 Task: Add an event with the title Casual Marketing Campaign Planning, date '2023/12/10', time 8:50 AM to 10:50 AM, logged in from the account softage.10@softage.netand send the event invitation to softage.2@softage.net and softage.3@softage.net. Set a reminder for the event 5 minutes before
Action: Mouse moved to (90, 109)
Screenshot: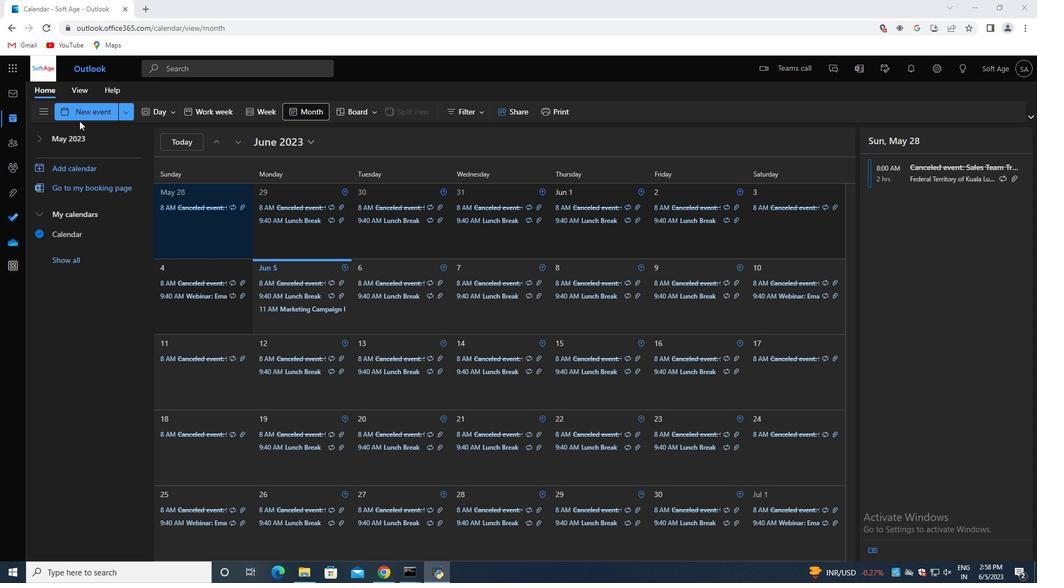 
Action: Mouse pressed left at (90, 109)
Screenshot: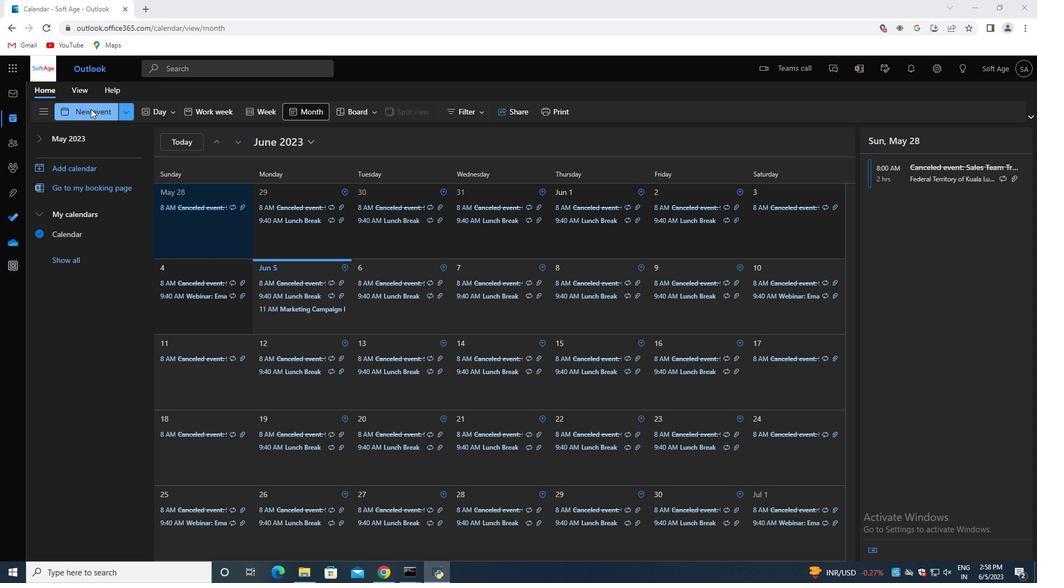 
Action: Mouse moved to (282, 178)
Screenshot: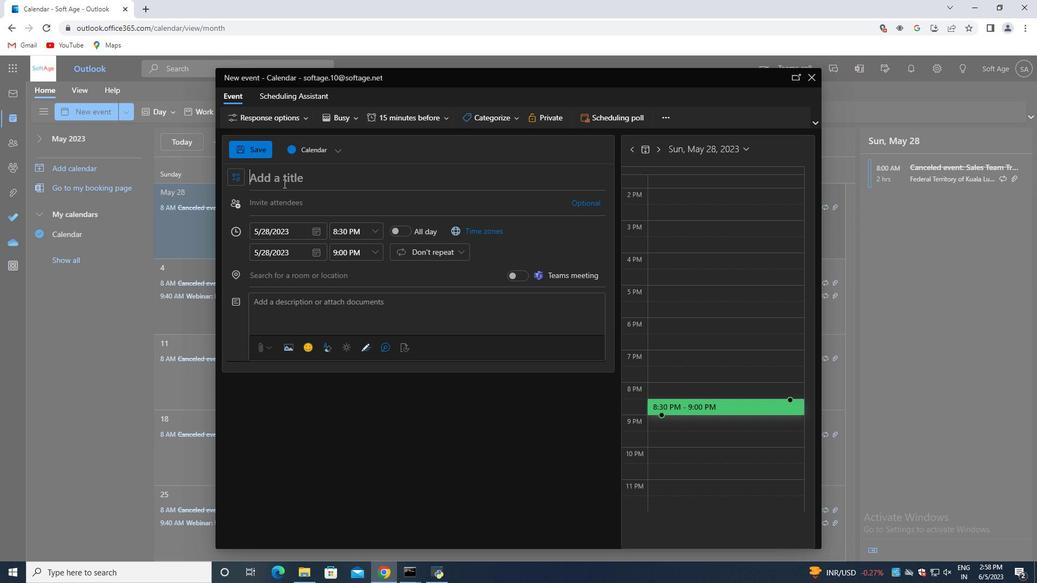 
Action: Mouse pressed left at (282, 178)
Screenshot: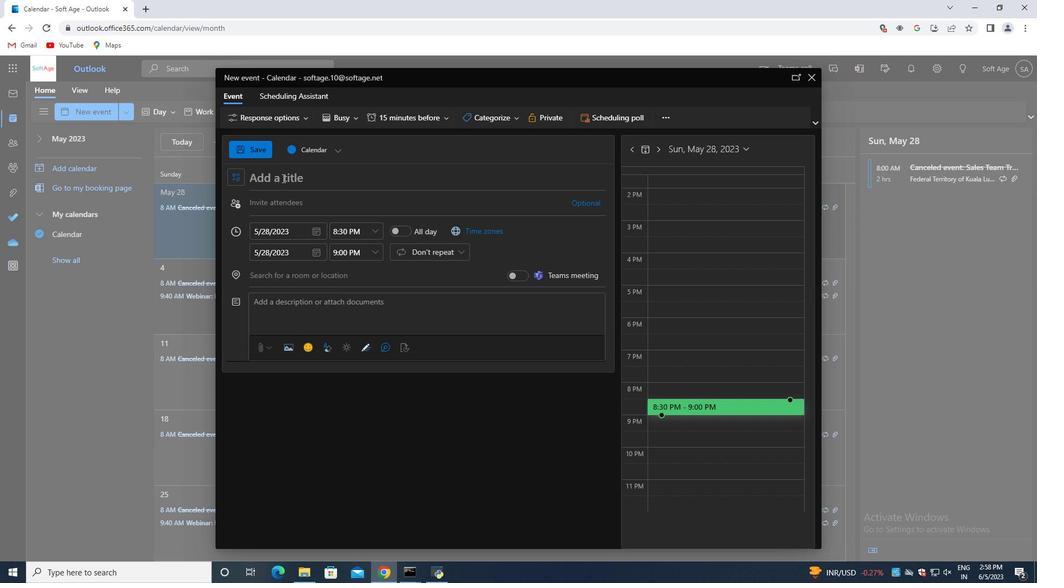 
Action: Key pressed <Key.shift>Casual<Key.space><Key.shift>Marketing<Key.space><Key.shift>Campaign<Key.space><Key.shift><Key.shift><Key.shift><Key.shift><Key.shift><Key.shift><Key.shift><Key.shift><Key.shift><Key.shift><Key.shift><Key.shift><Key.shift>Planning
Screenshot: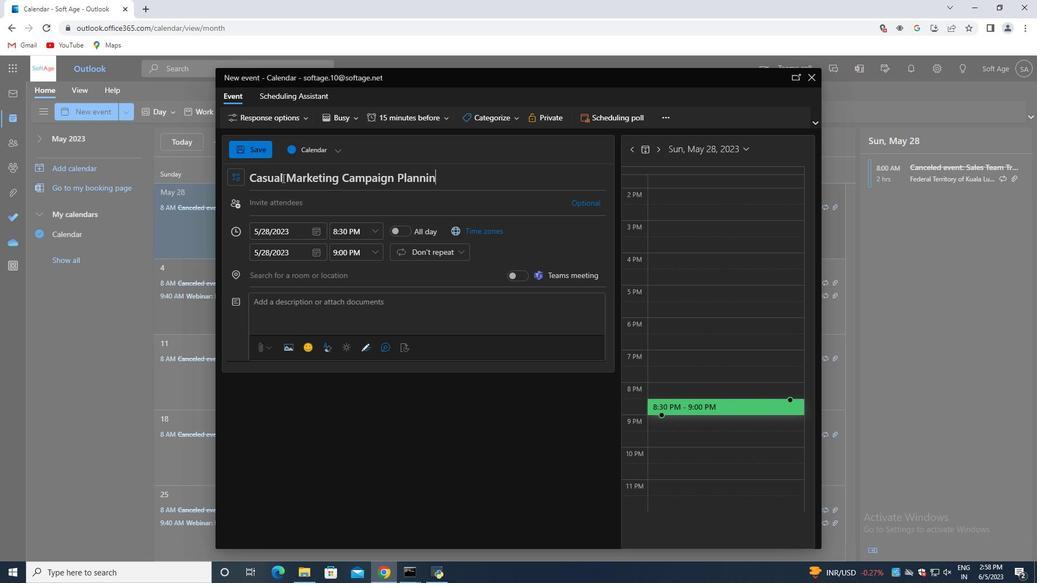 
Action: Mouse moved to (317, 231)
Screenshot: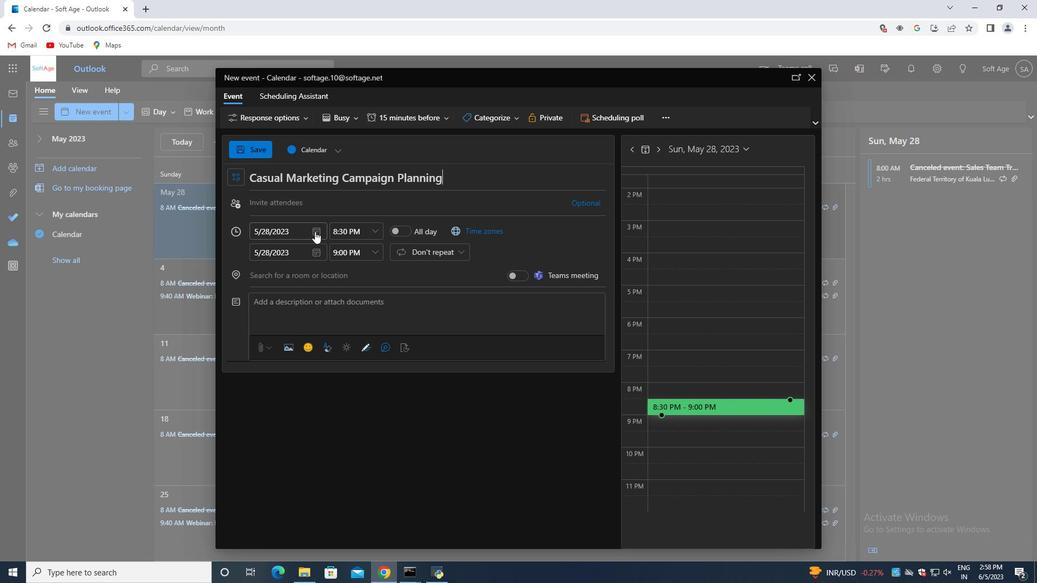 
Action: Mouse pressed left at (317, 231)
Screenshot: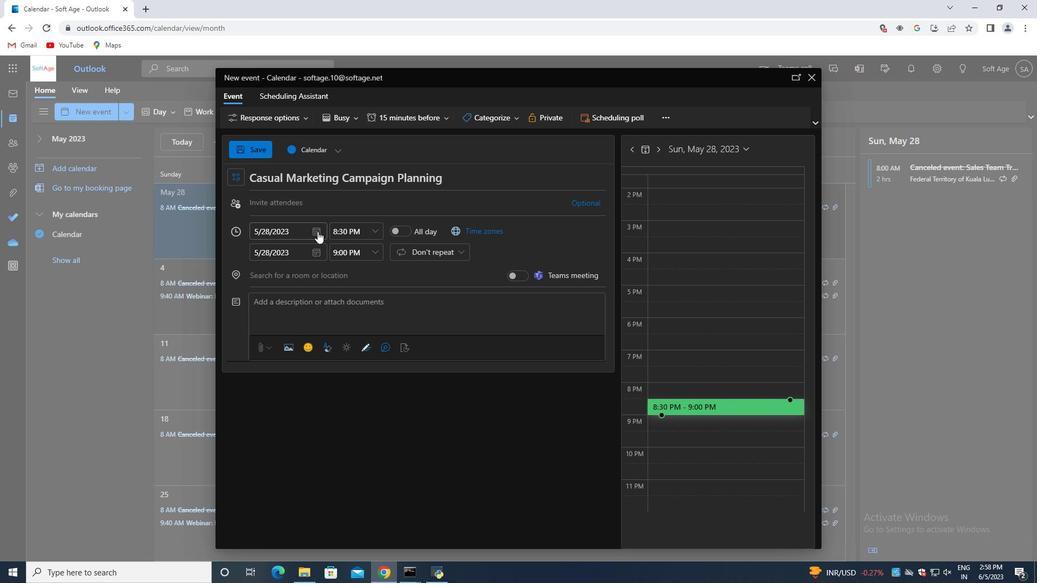 
Action: Mouse moved to (349, 250)
Screenshot: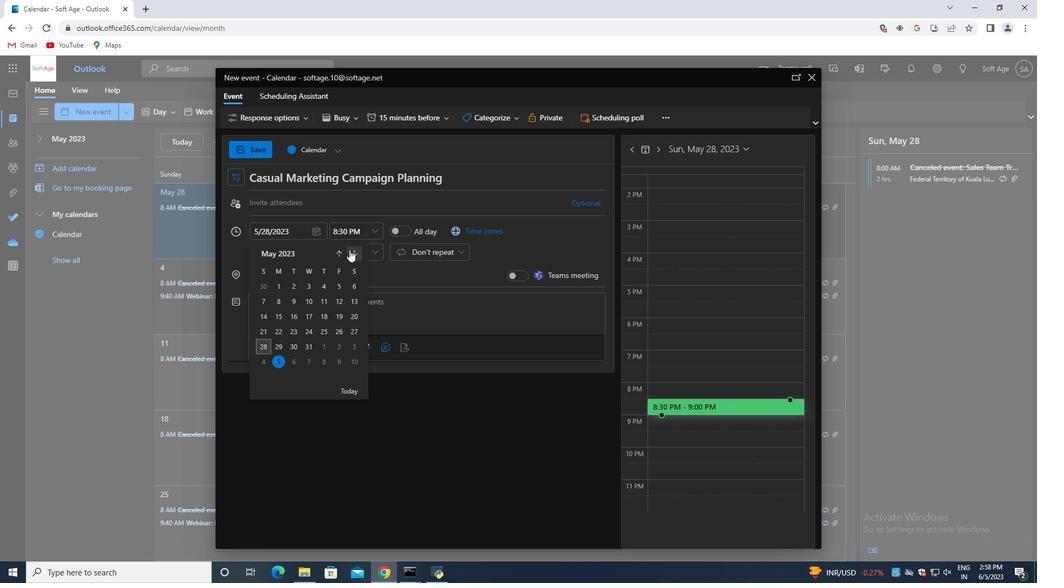 
Action: Mouse pressed left at (349, 250)
Screenshot: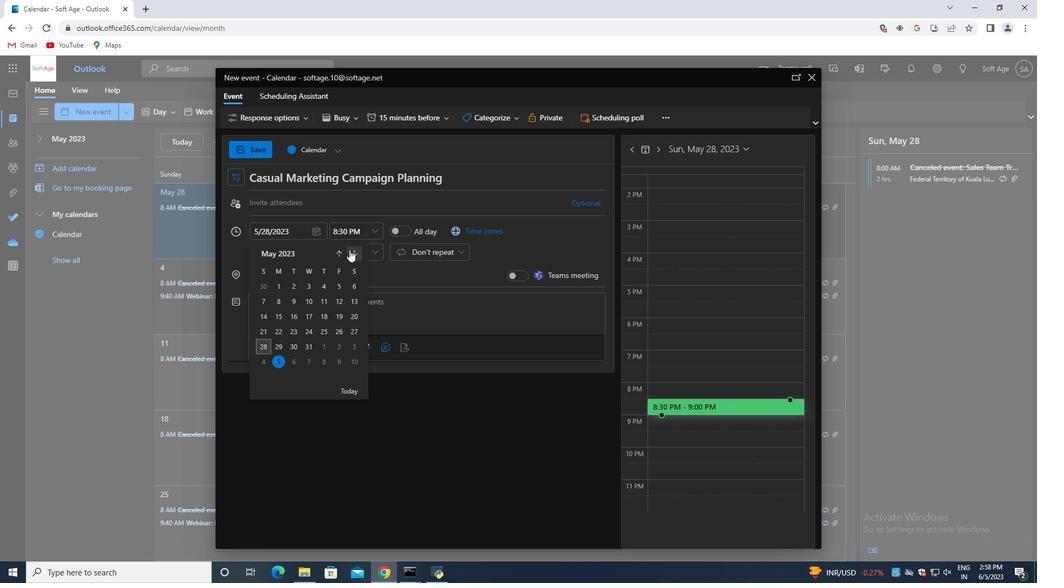 
Action: Mouse moved to (349, 250)
Screenshot: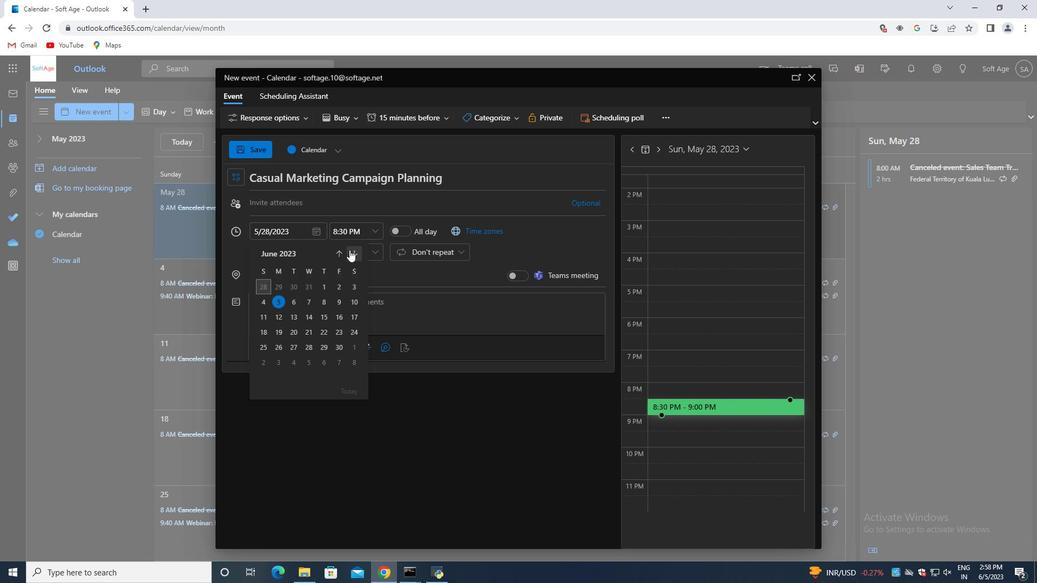 
Action: Mouse pressed left at (349, 250)
Screenshot: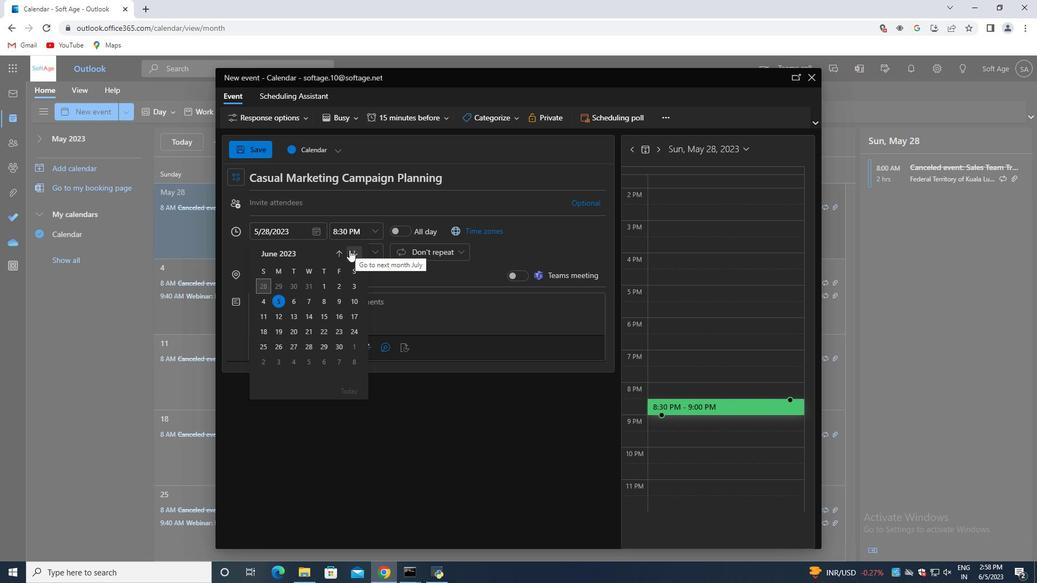 
Action: Mouse pressed left at (349, 250)
Screenshot: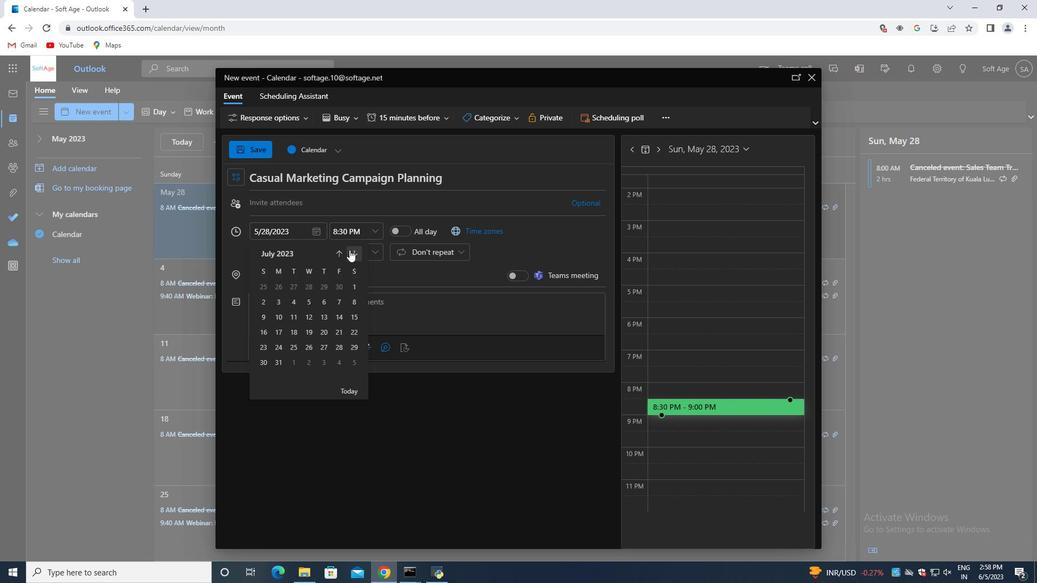 
Action: Mouse pressed left at (349, 250)
Screenshot: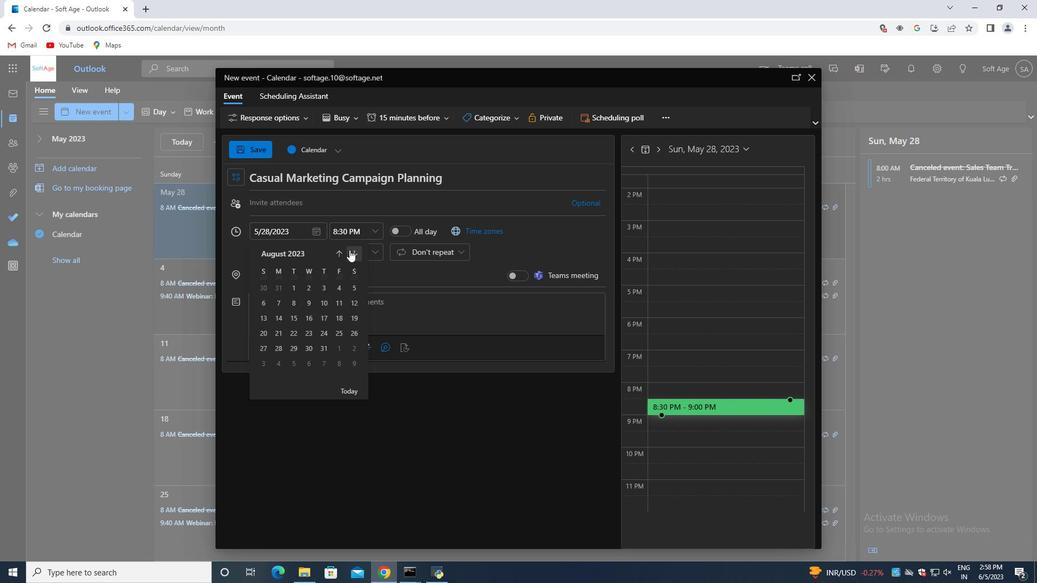 
Action: Mouse pressed left at (349, 250)
Screenshot: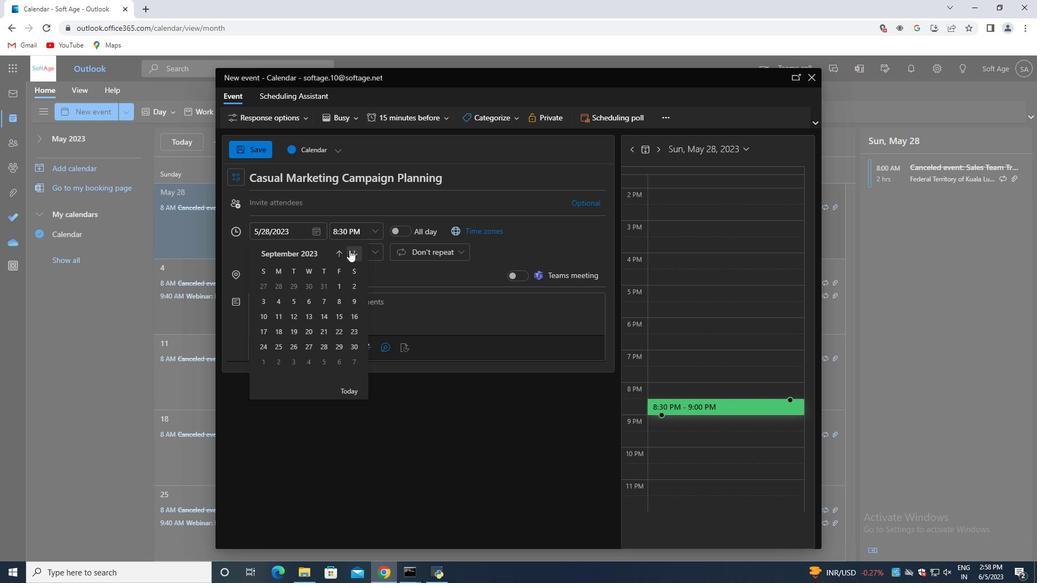 
Action: Mouse pressed left at (349, 250)
Screenshot: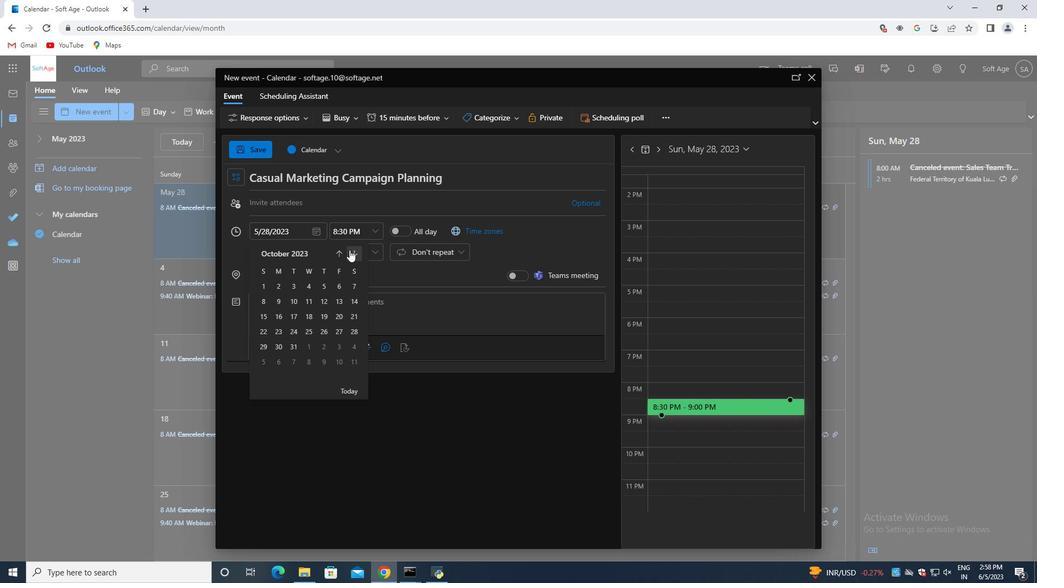 
Action: Mouse pressed left at (349, 250)
Screenshot: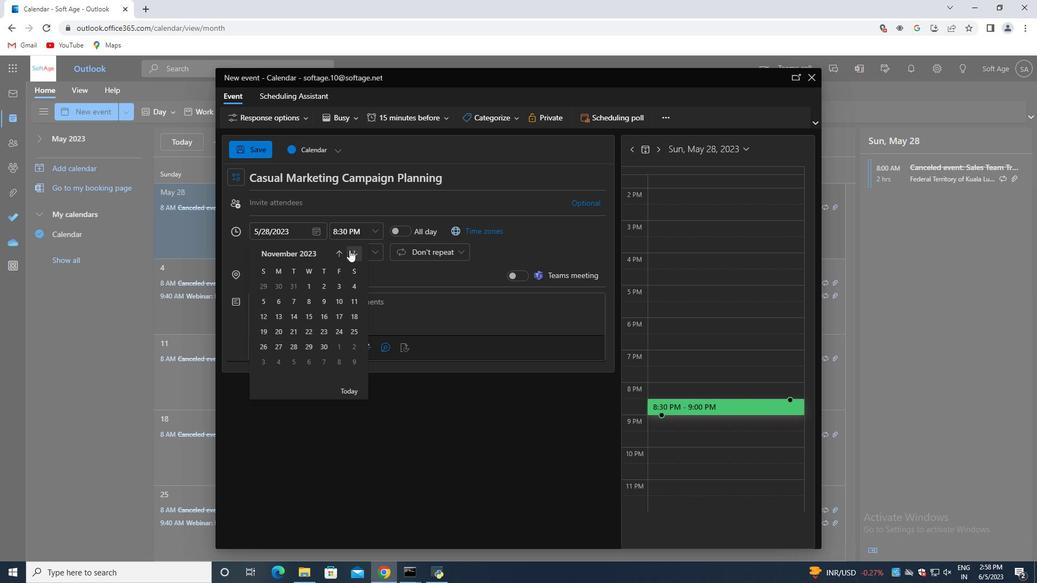 
Action: Mouse moved to (264, 313)
Screenshot: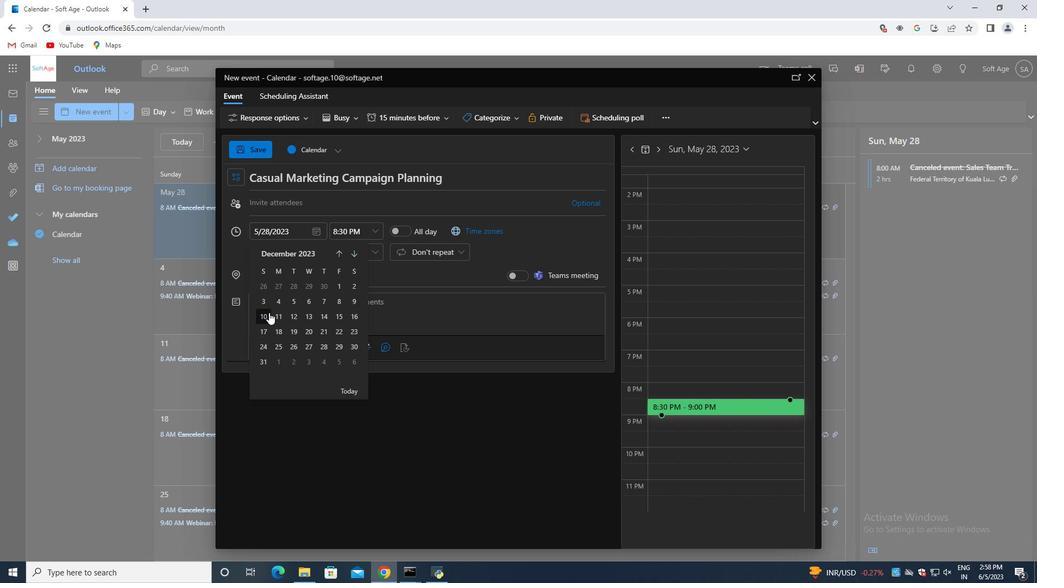
Action: Mouse pressed left at (264, 313)
Screenshot: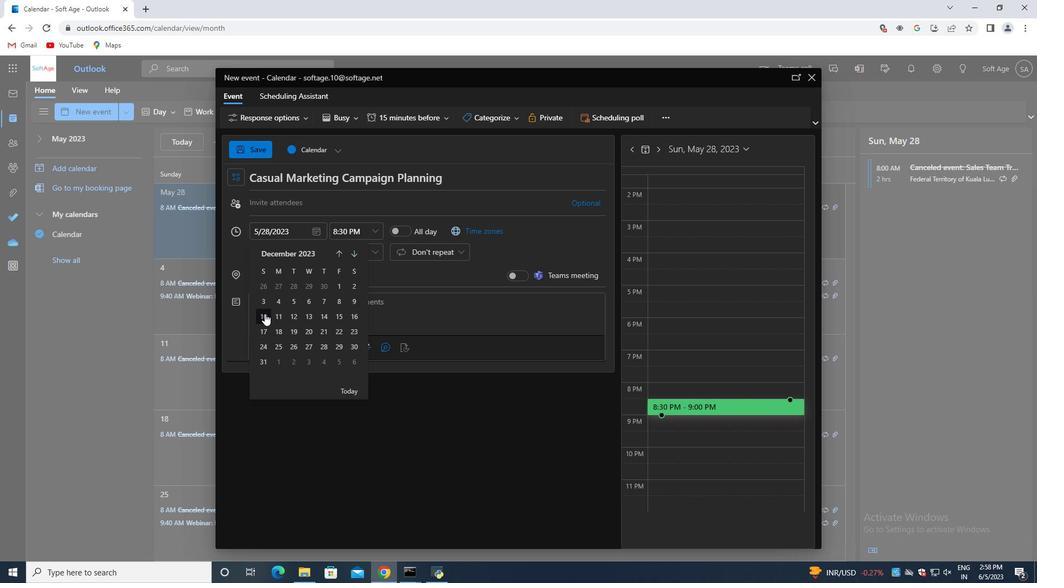 
Action: Mouse moved to (372, 230)
Screenshot: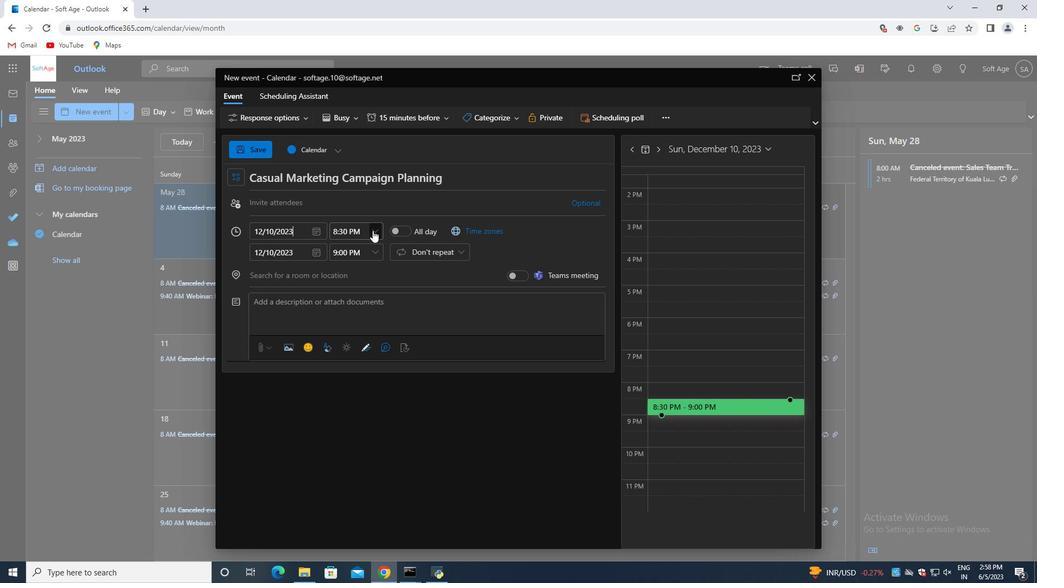 
Action: Mouse pressed left at (372, 230)
Screenshot: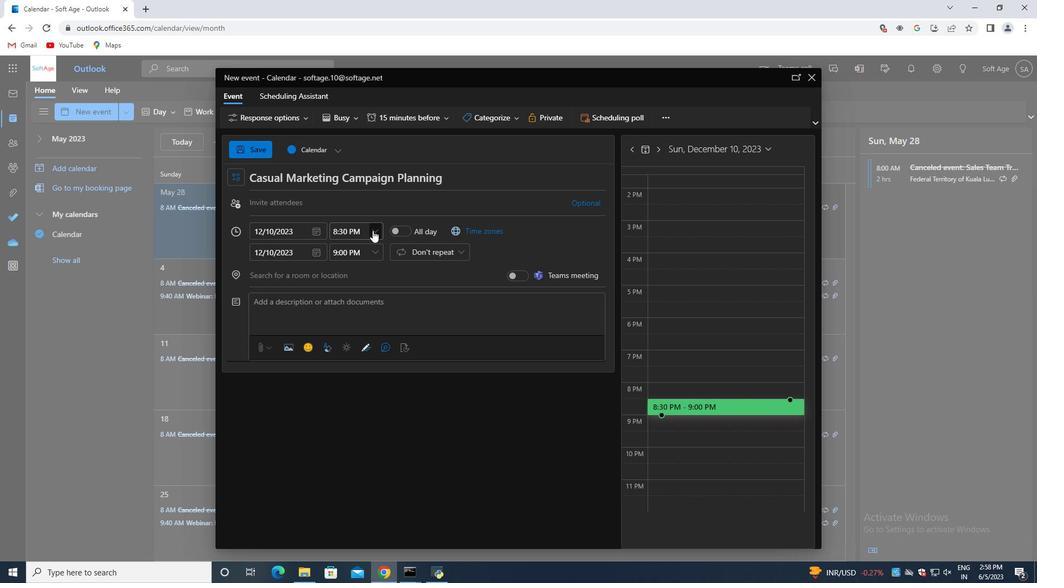 
Action: Mouse moved to (368, 245)
Screenshot: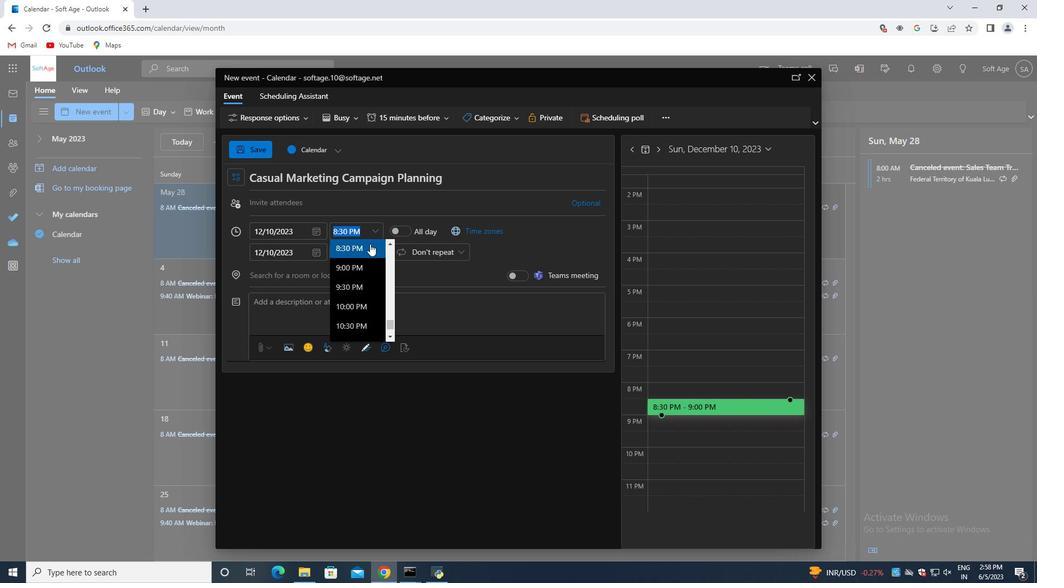 
Action: Key pressed <Key.backspace>8<Key.shift_r>:50<Key.space><Key.shift>A<Key.shift>M<Key.enter>
Screenshot: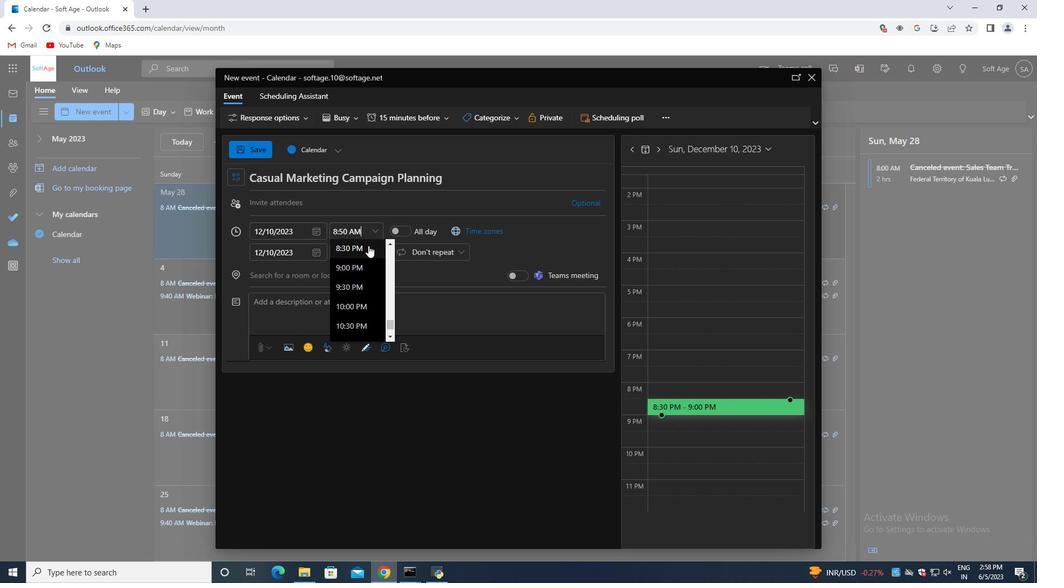 
Action: Mouse moved to (381, 251)
Screenshot: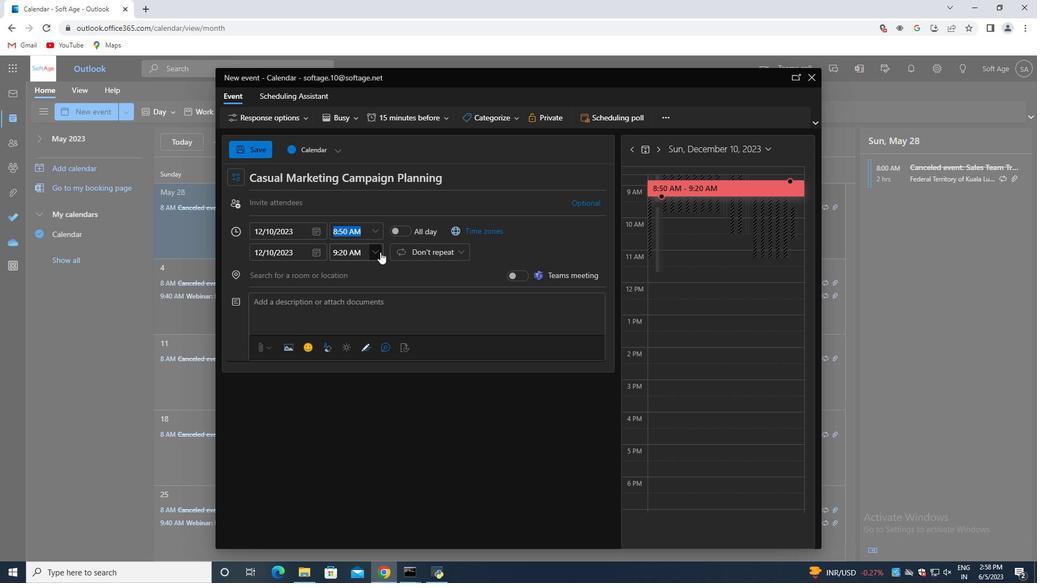 
Action: Mouse pressed left at (381, 251)
Screenshot: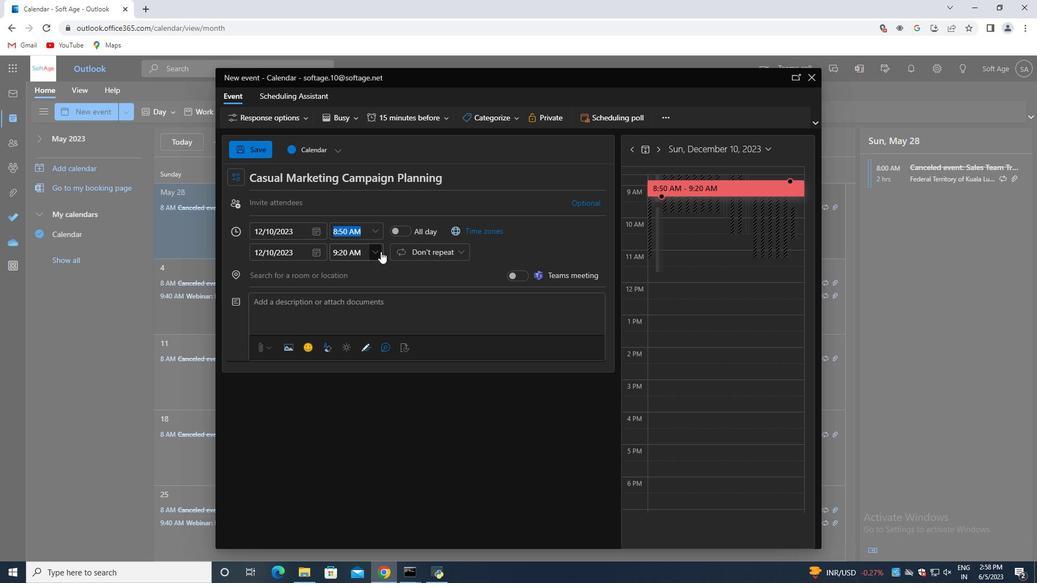 
Action: Mouse moved to (364, 327)
Screenshot: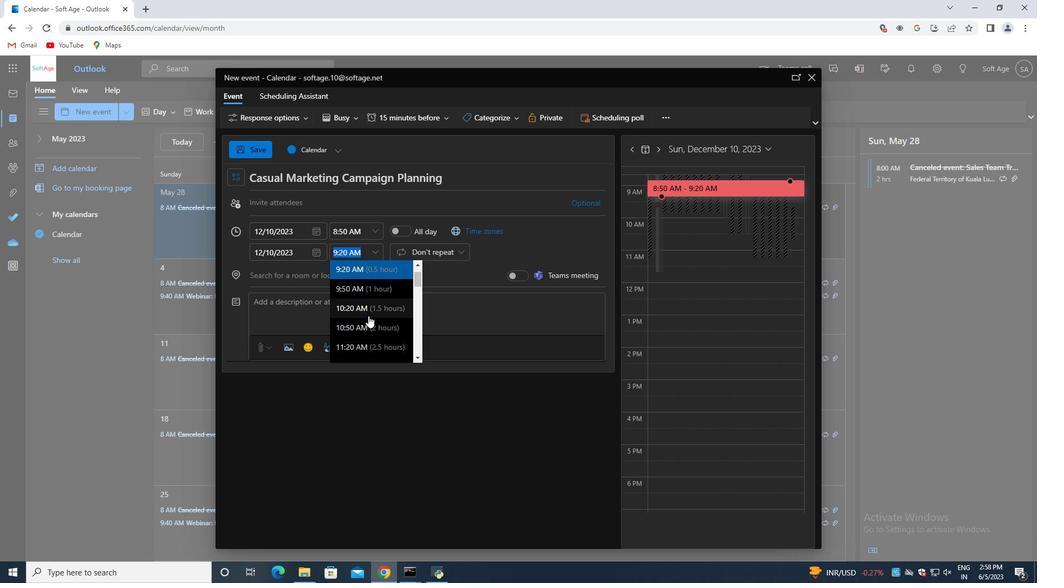 
Action: Mouse pressed left at (364, 327)
Screenshot: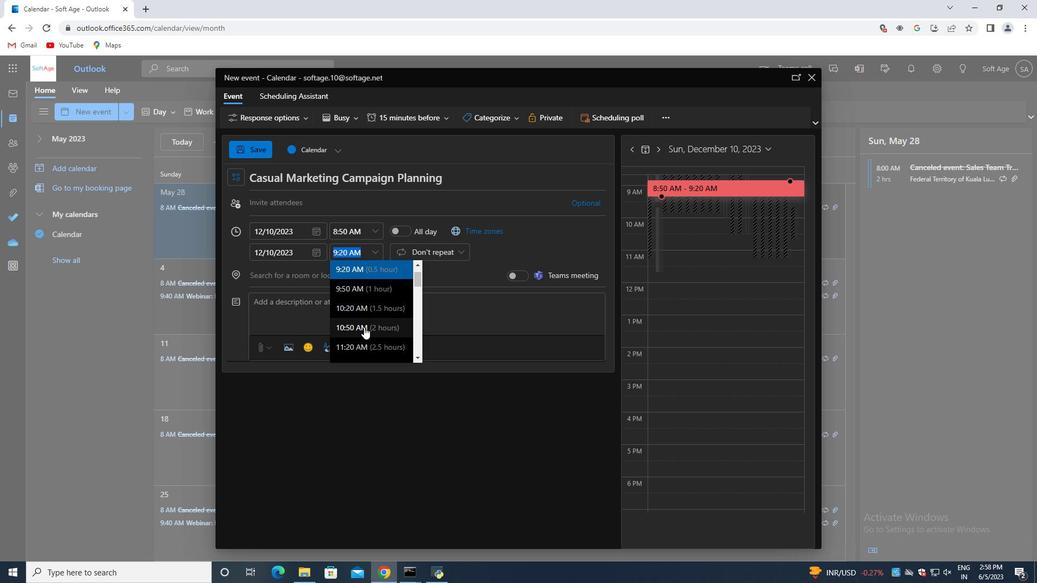 
Action: Mouse moved to (270, 202)
Screenshot: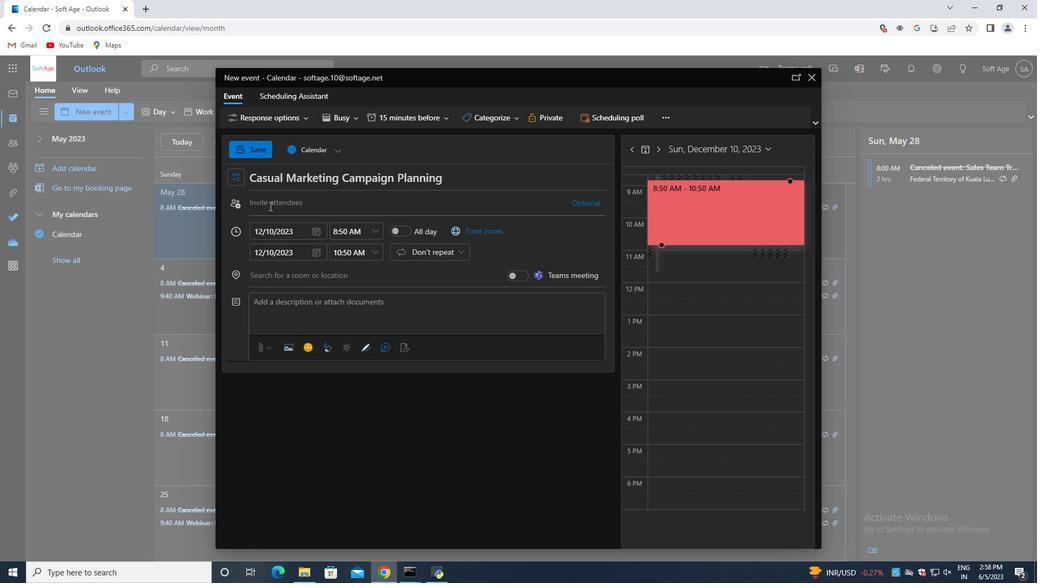 
Action: Mouse pressed left at (270, 202)
Screenshot: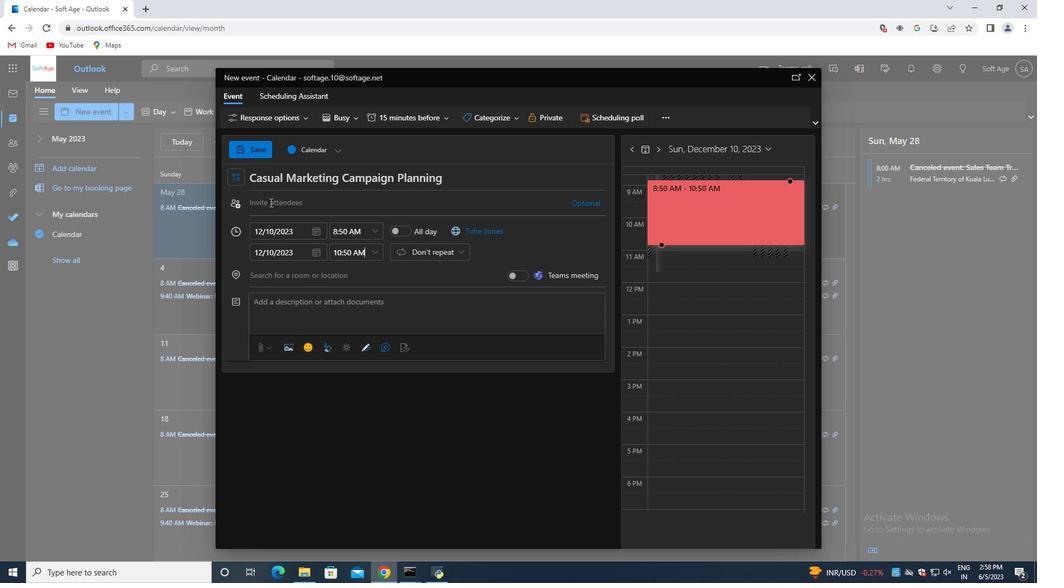 
Action: Mouse moved to (270, 202)
Screenshot: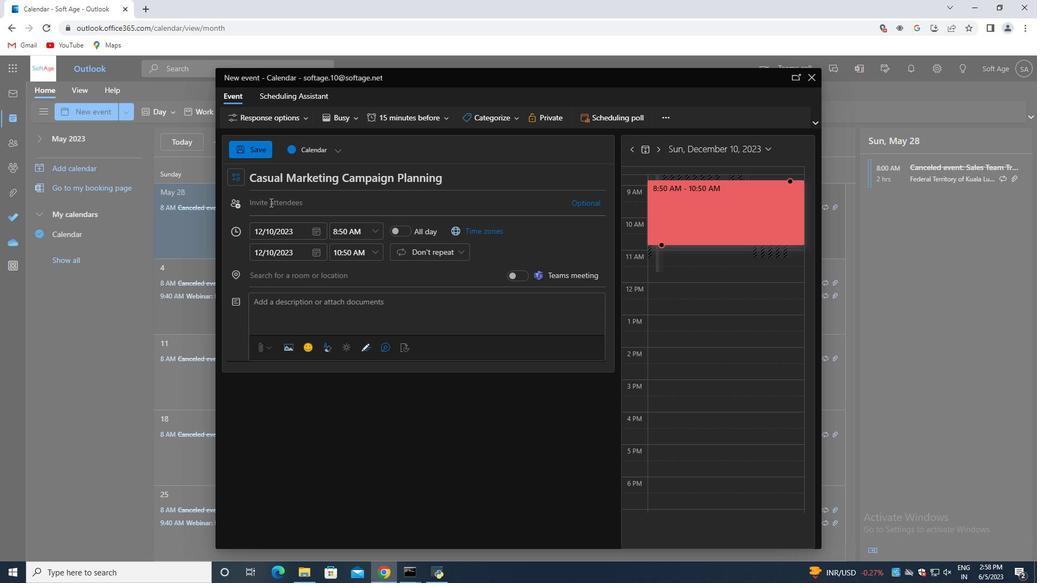 
Action: Key pressed softage.2<Key.shift><Key.shift><Key.shift>@softage.net<Key.enter>softage.3<Key.shift>@softage.net<Key.enter>
Screenshot: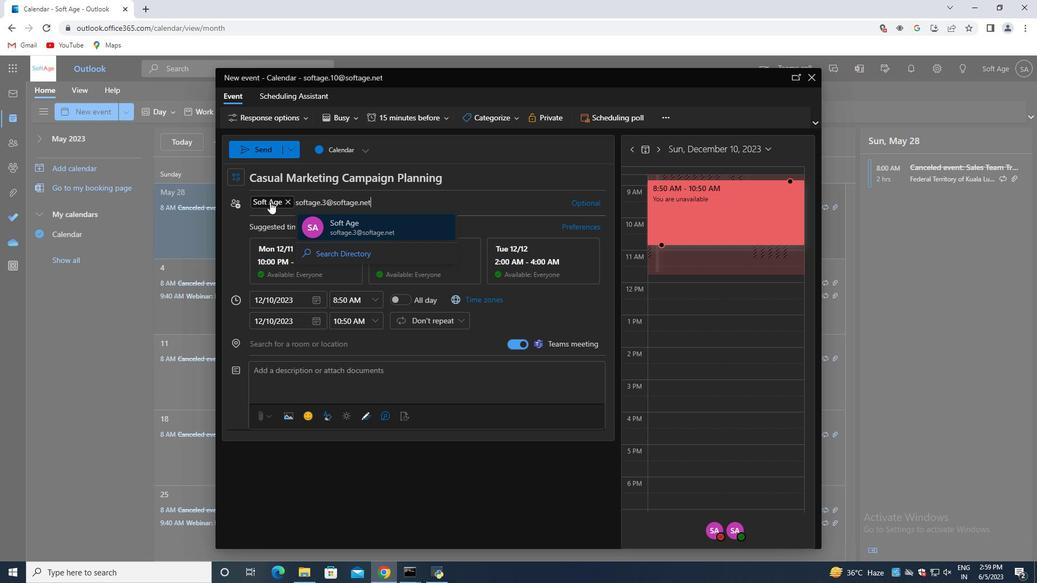 
Action: Mouse moved to (404, 117)
Screenshot: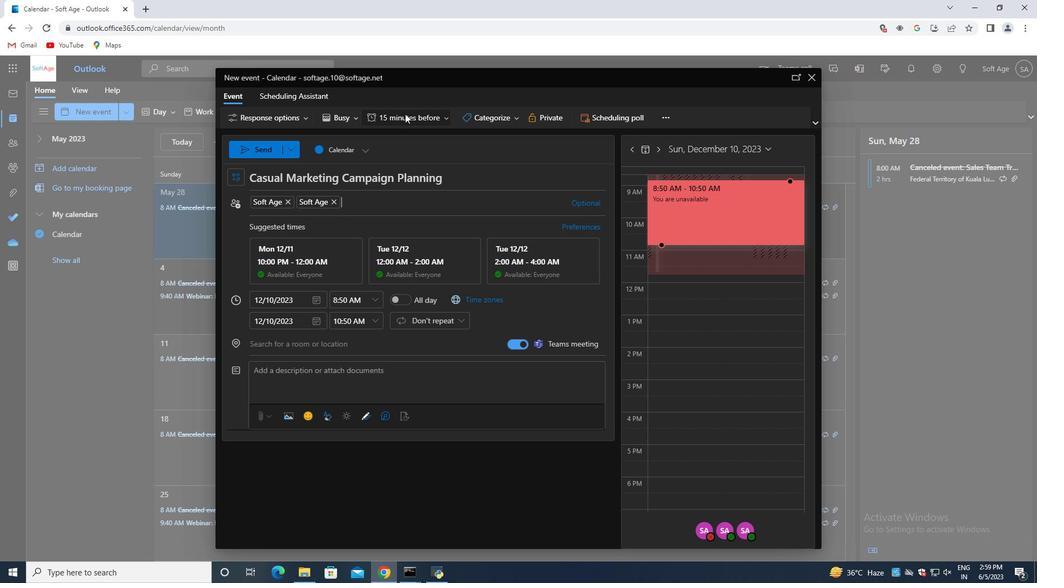 
Action: Mouse pressed left at (404, 117)
Screenshot: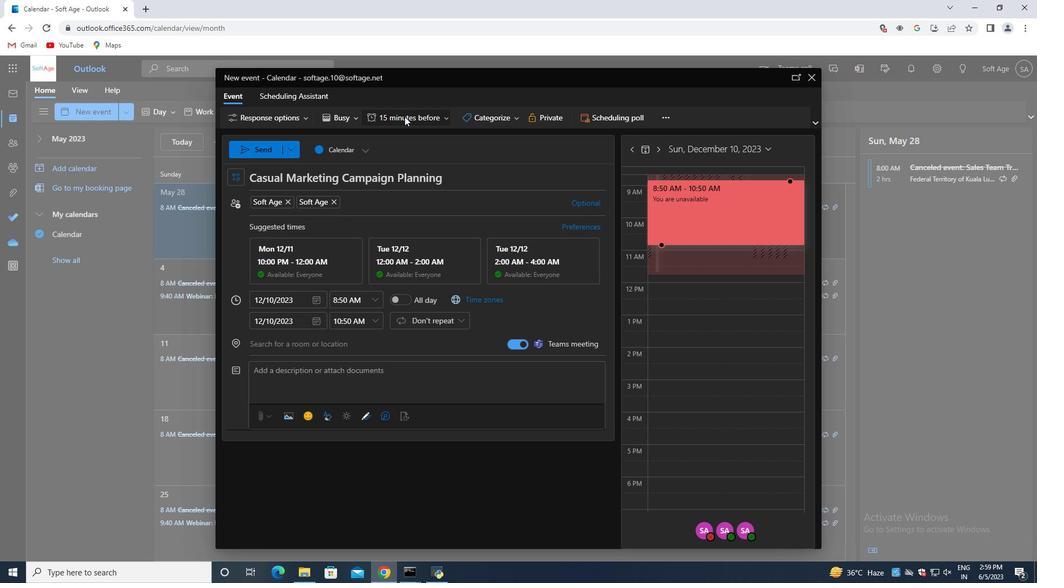 
Action: Mouse moved to (413, 172)
Screenshot: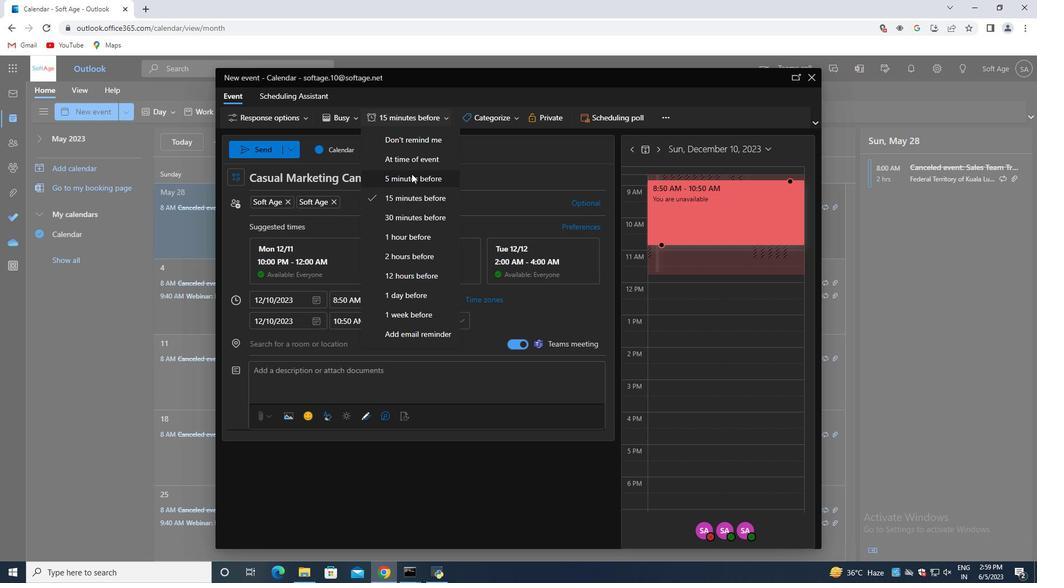 
Action: Mouse pressed left at (413, 172)
Screenshot: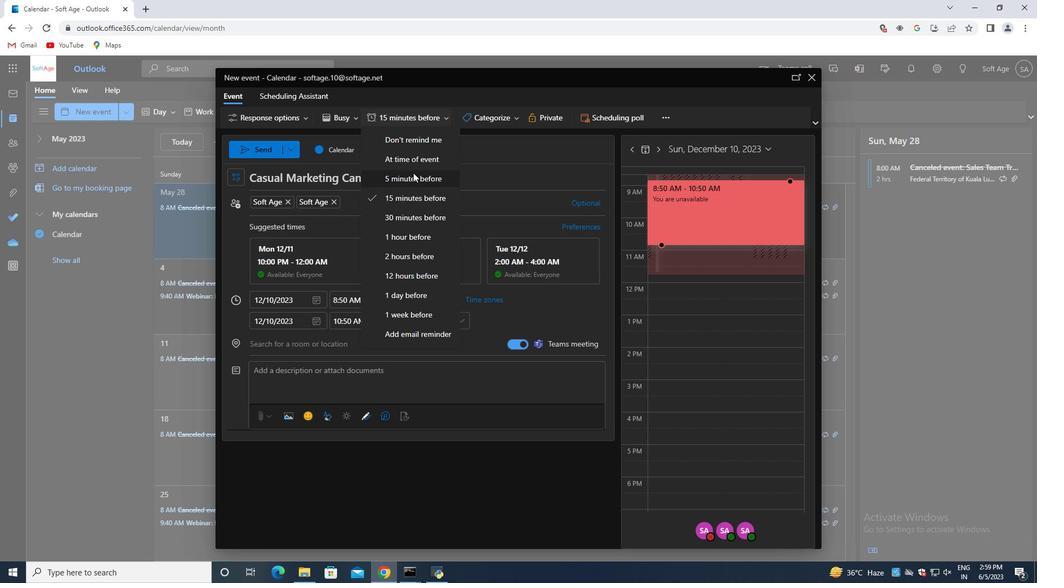 
Action: Mouse moved to (260, 152)
Screenshot: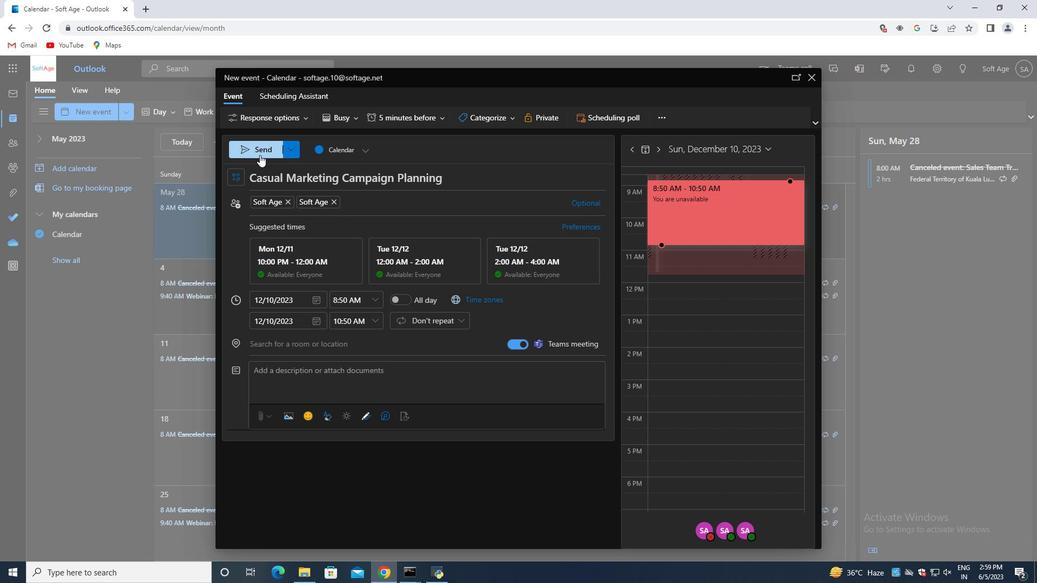 
Action: Mouse pressed left at (260, 152)
Screenshot: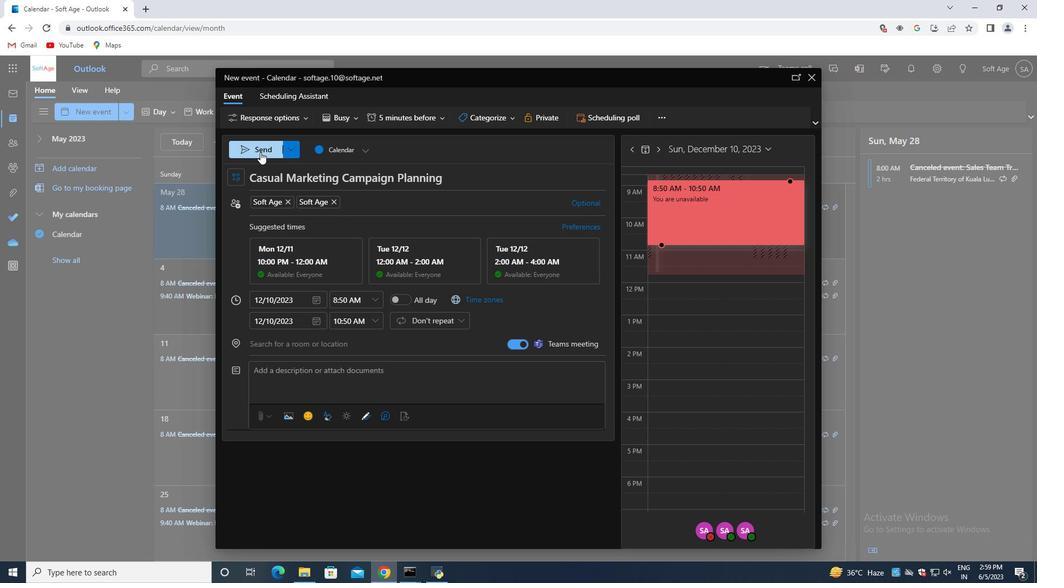 
